 Task: Write the Name "Softage" in blank input field along with Click find button and Set the "Add results to current search" Under Select in New Bill.
Action: Mouse moved to (106, 12)
Screenshot: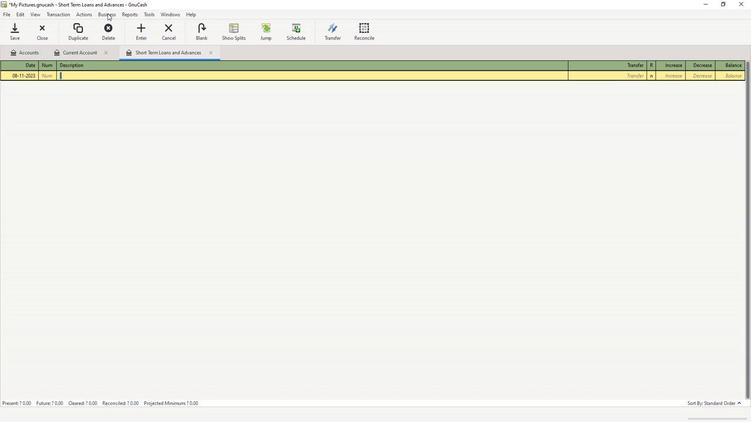 
Action: Mouse pressed left at (106, 12)
Screenshot: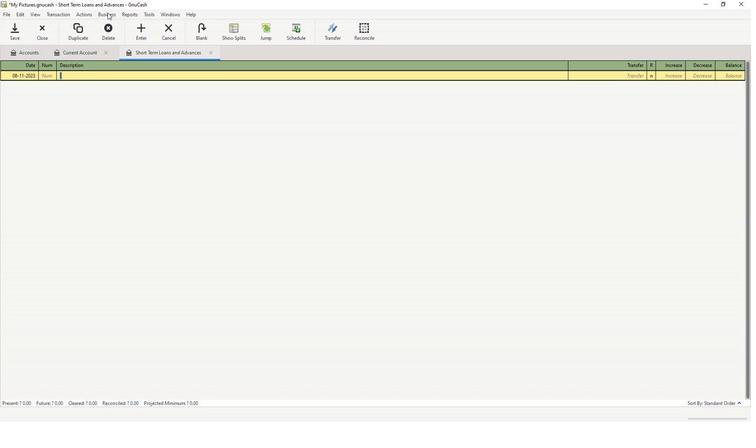 
Action: Mouse moved to (119, 36)
Screenshot: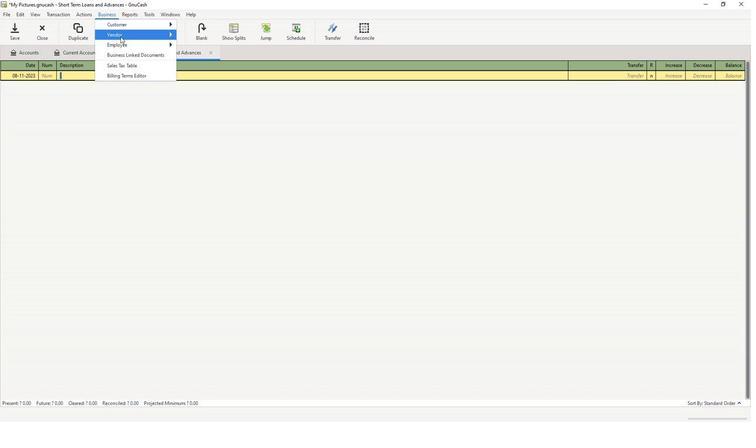 
Action: Mouse pressed left at (119, 36)
Screenshot: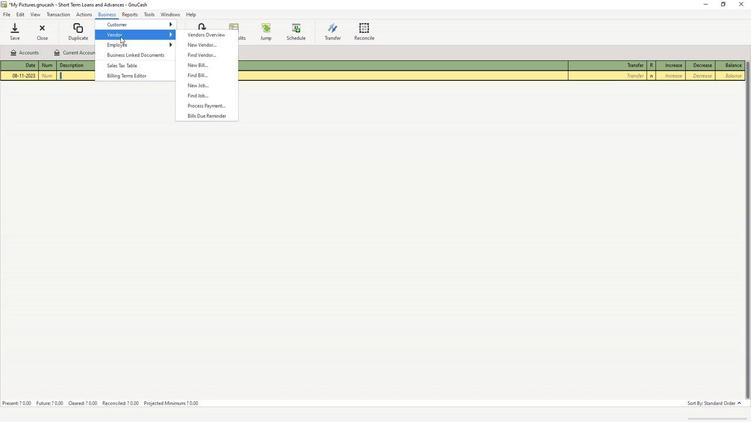 
Action: Mouse moved to (201, 65)
Screenshot: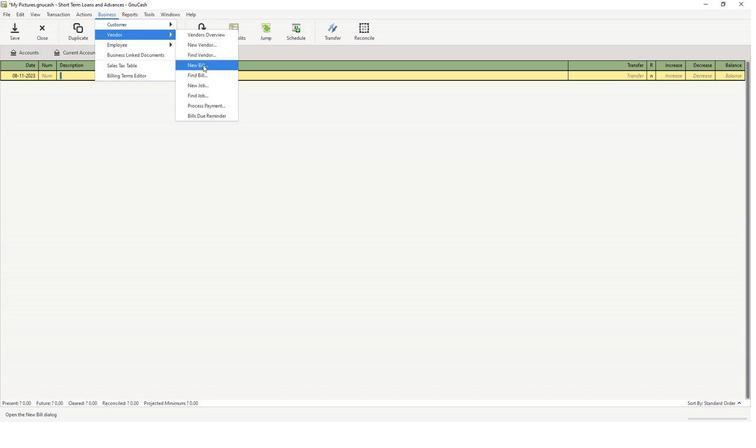 
Action: Mouse pressed left at (201, 65)
Screenshot: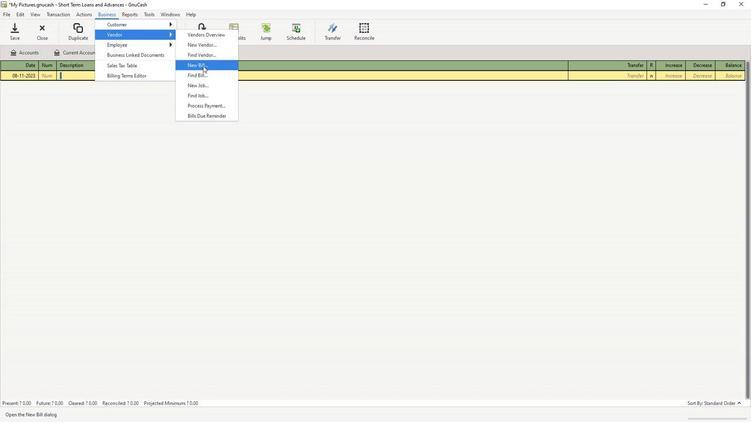 
Action: Mouse moved to (426, 197)
Screenshot: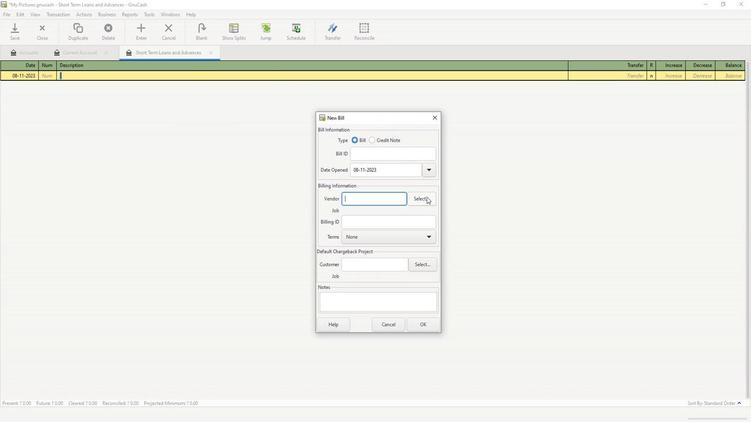 
Action: Mouse pressed left at (426, 197)
Screenshot: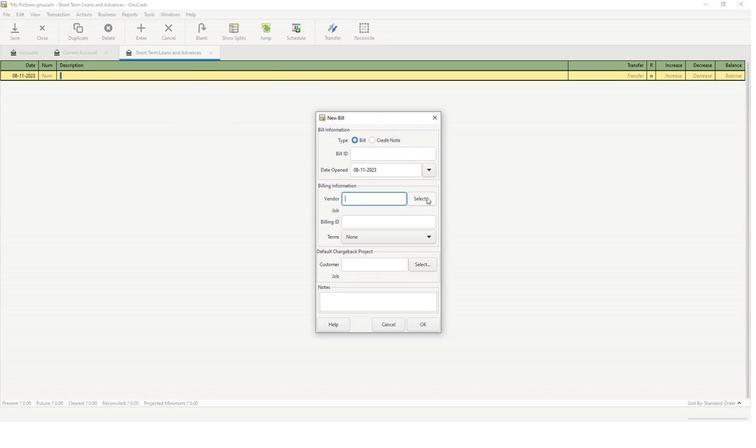 
Action: Mouse moved to (414, 193)
Screenshot: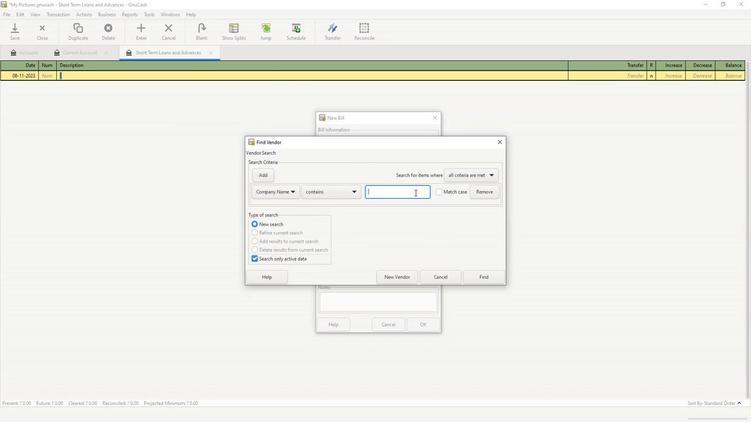 
Action: Mouse pressed left at (414, 193)
Screenshot: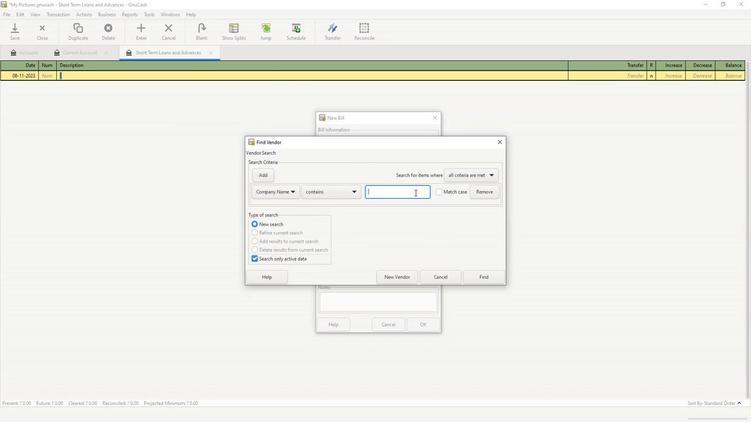 
Action: Key pressed softage
Screenshot: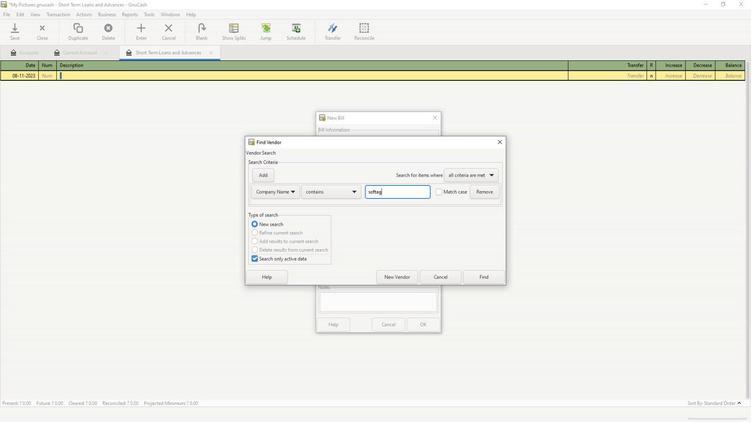 
Action: Mouse moved to (485, 284)
Screenshot: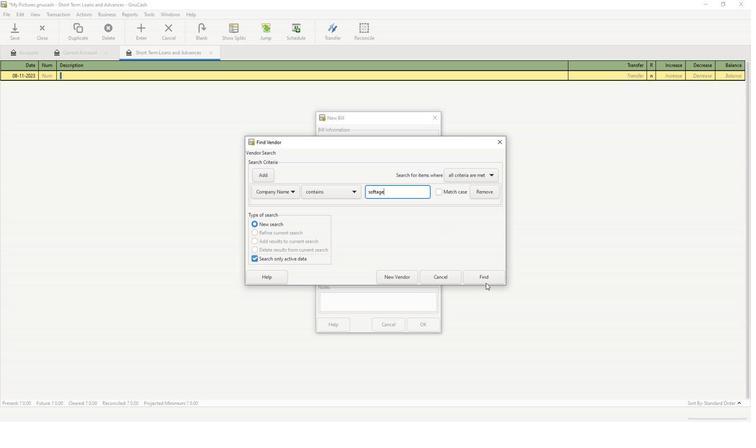 
Action: Mouse pressed left at (485, 284)
Screenshot: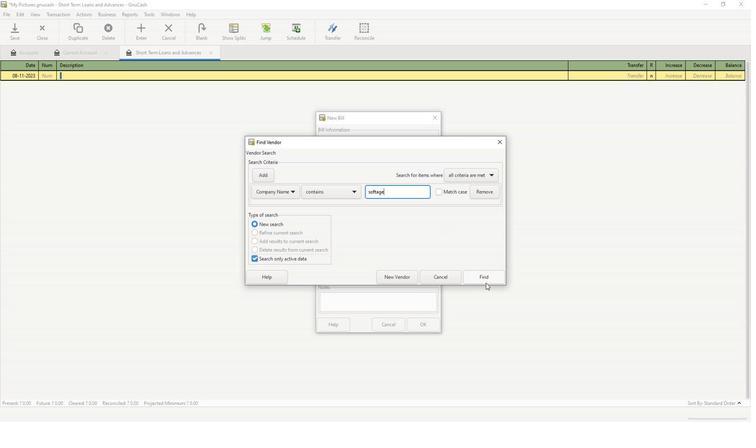 
Action: Mouse moved to (286, 226)
Screenshot: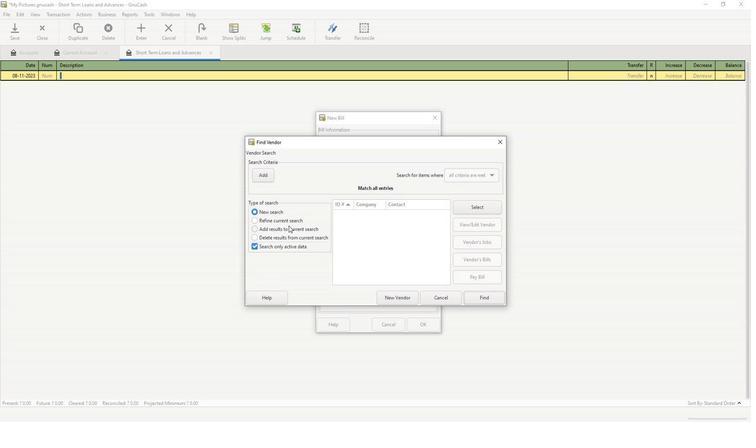 
Action: Mouse pressed left at (286, 226)
Screenshot: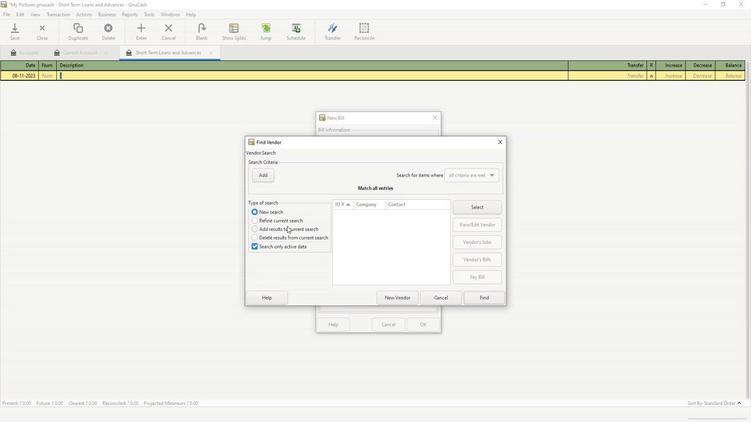 
Action: Mouse moved to (489, 301)
Screenshot: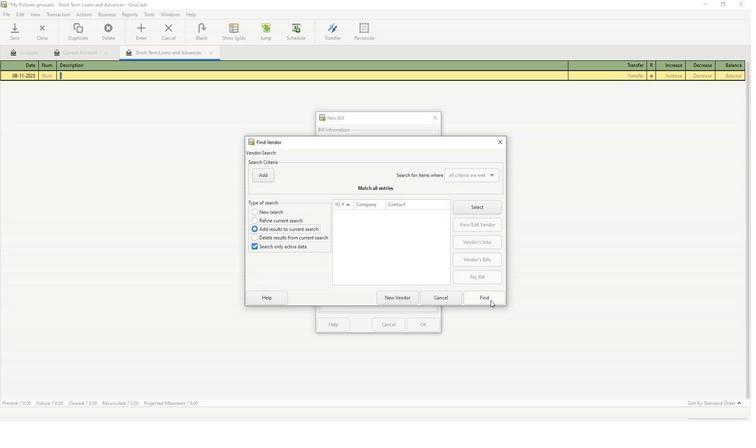 
Action: Mouse pressed left at (489, 301)
Screenshot: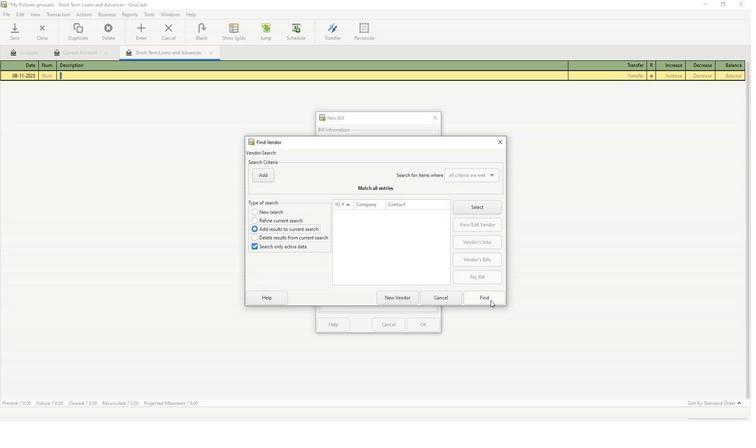 
